 Task: Enable the option push notifications in Saved jobs.
Action: Mouse moved to (635, 84)
Screenshot: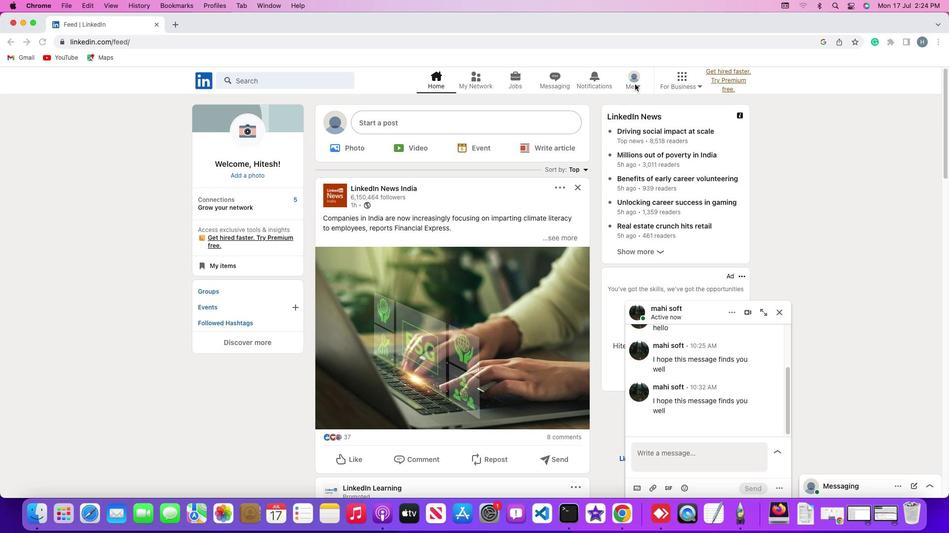 
Action: Mouse pressed left at (635, 84)
Screenshot: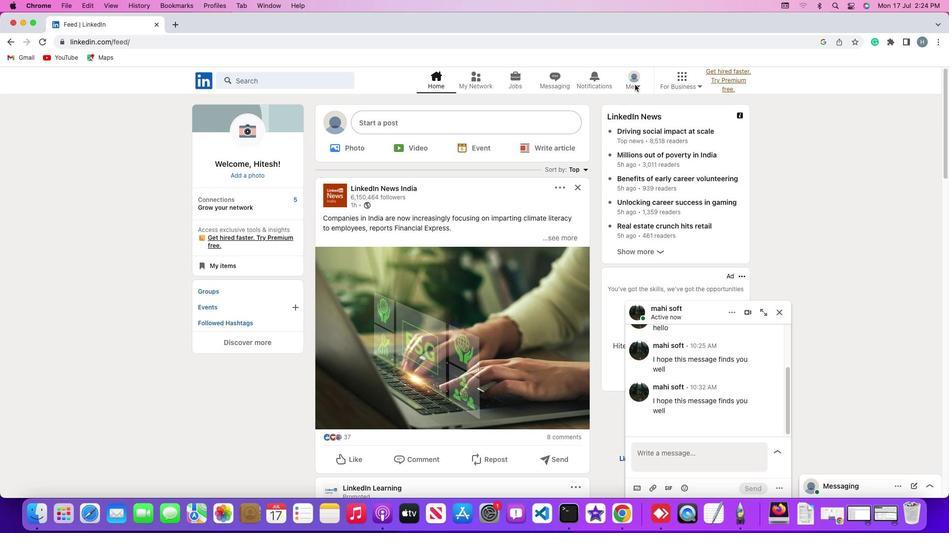 
Action: Mouse moved to (637, 84)
Screenshot: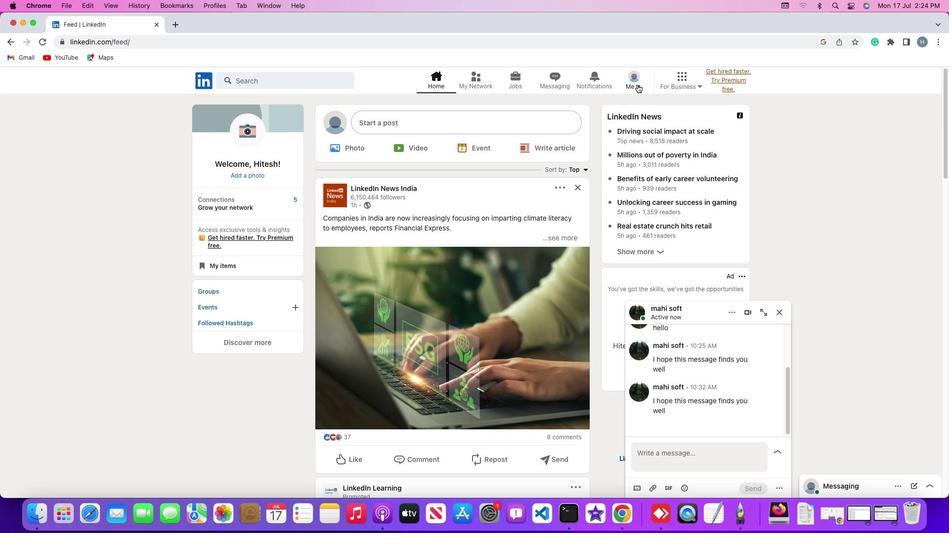 
Action: Mouse pressed left at (637, 84)
Screenshot: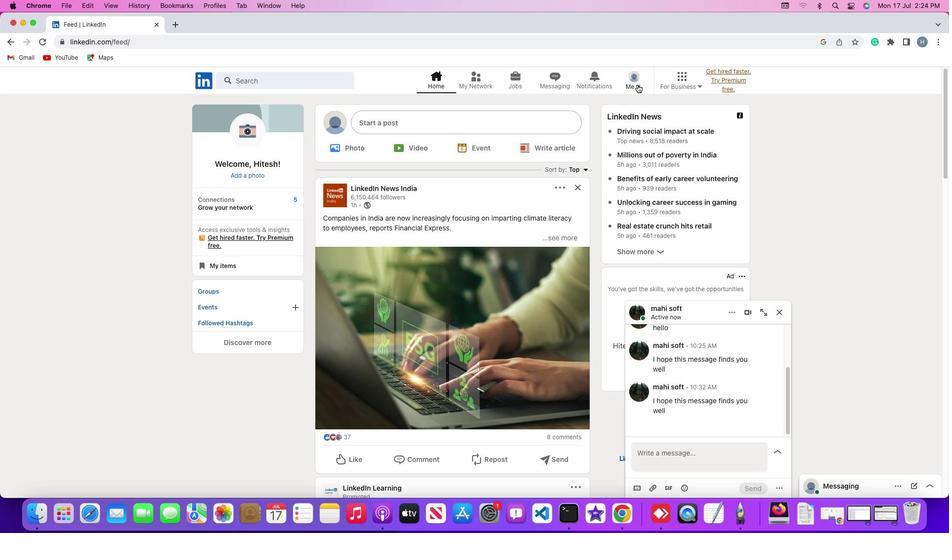 
Action: Mouse moved to (570, 192)
Screenshot: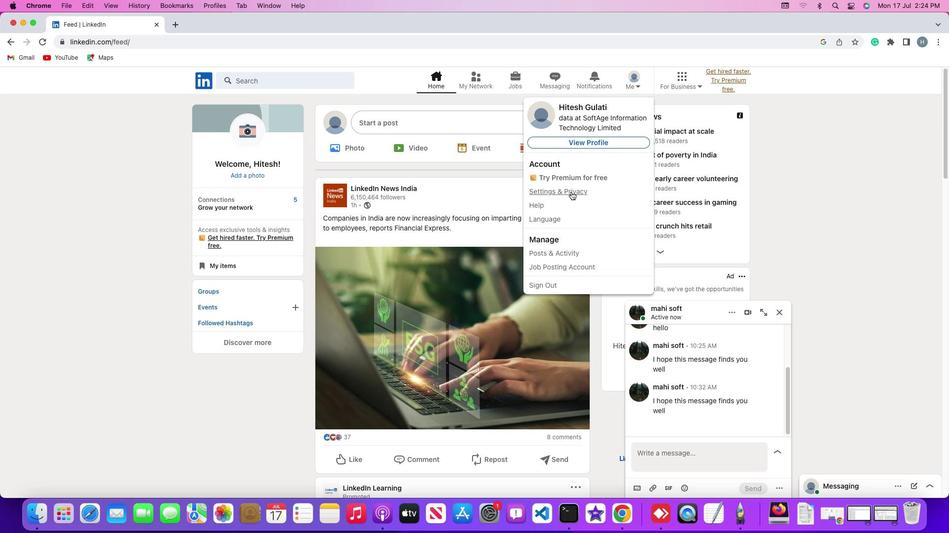 
Action: Mouse pressed left at (570, 192)
Screenshot: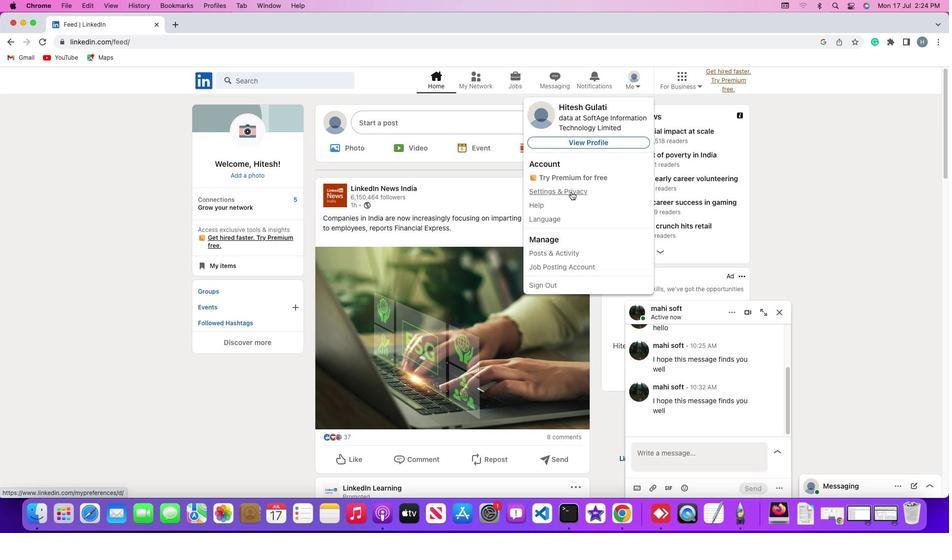 
Action: Mouse moved to (56, 333)
Screenshot: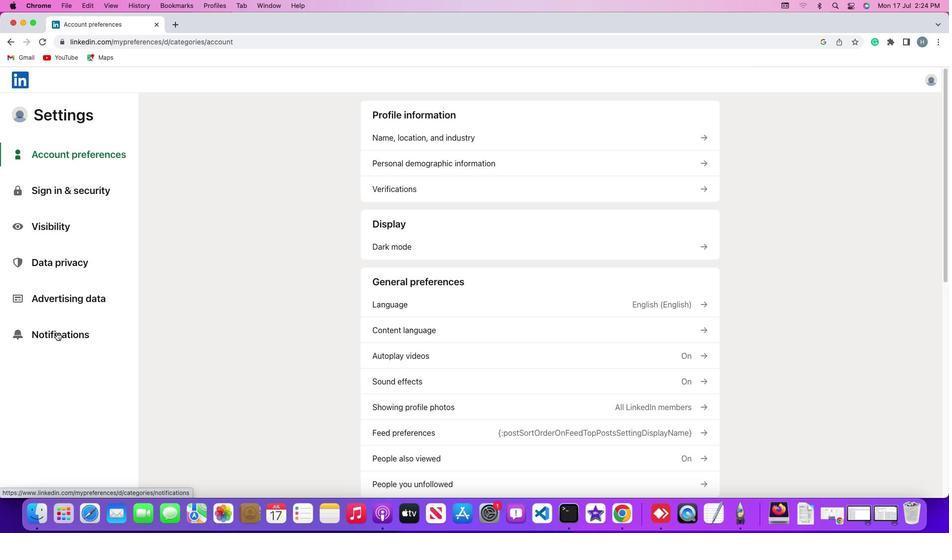 
Action: Mouse pressed left at (56, 333)
Screenshot: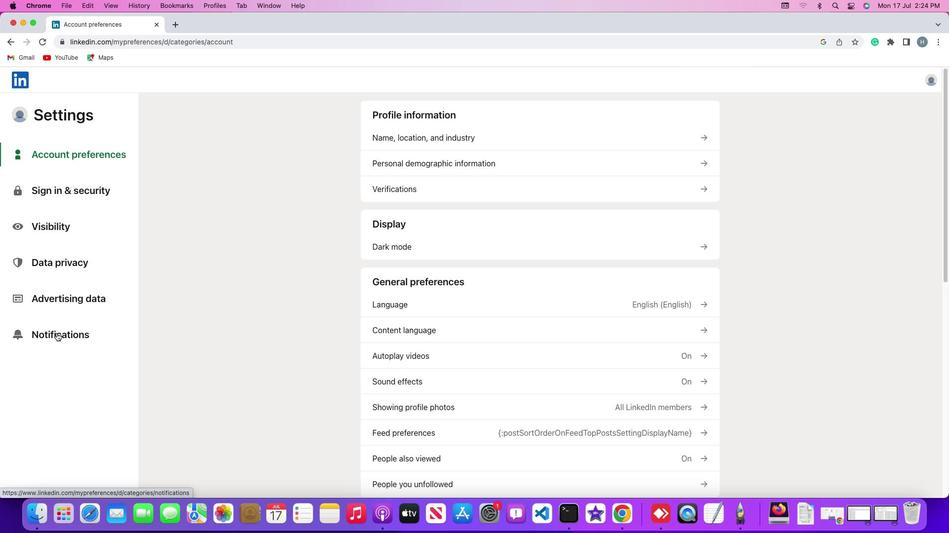 
Action: Mouse moved to (460, 138)
Screenshot: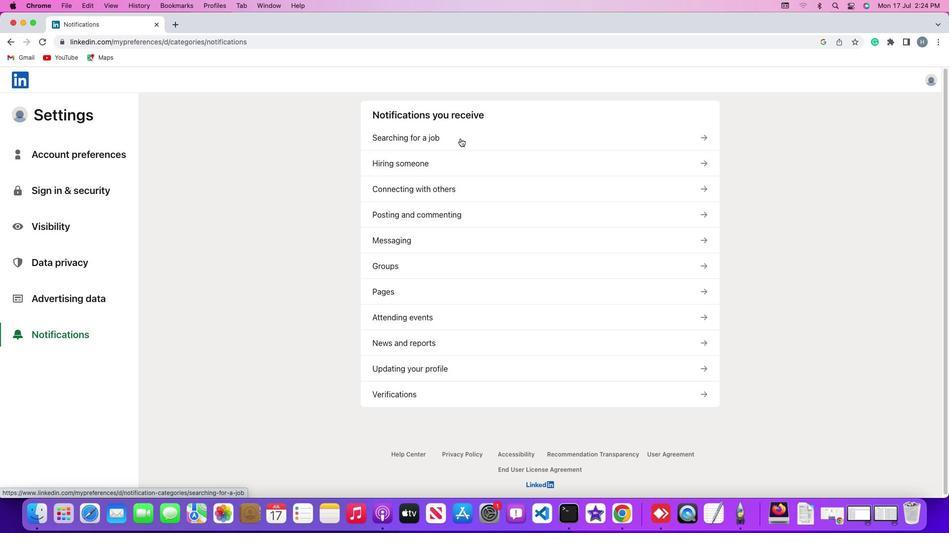 
Action: Mouse pressed left at (460, 138)
Screenshot: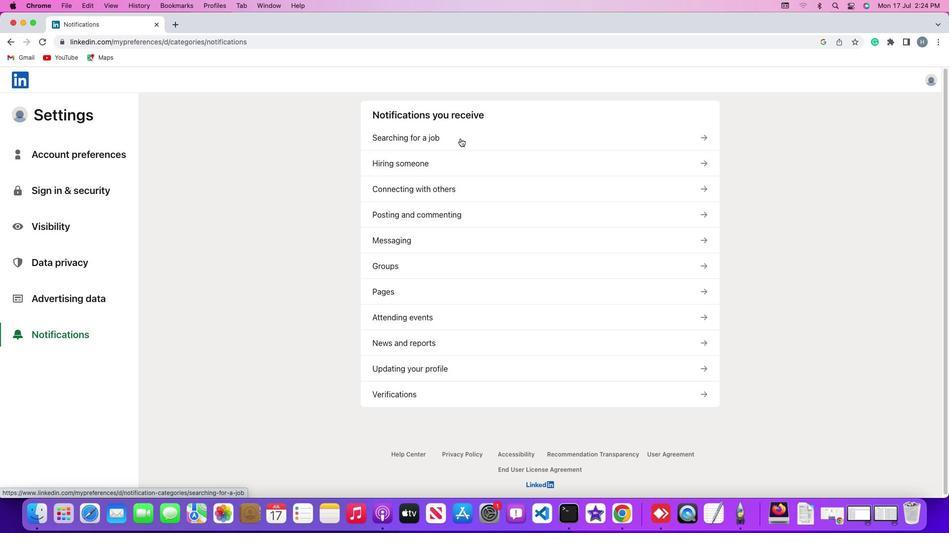 
Action: Mouse moved to (451, 211)
Screenshot: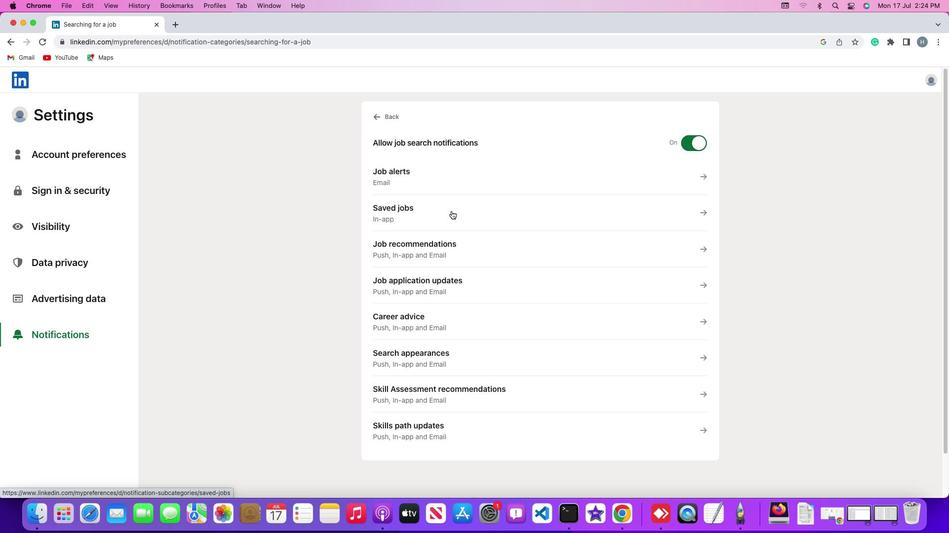 
Action: Mouse pressed left at (451, 211)
Screenshot: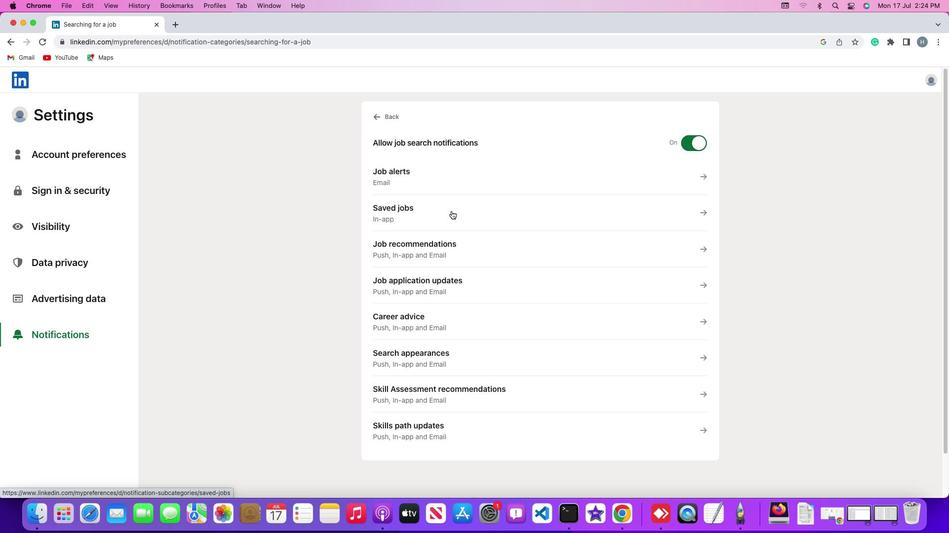 
Action: Mouse moved to (692, 239)
Screenshot: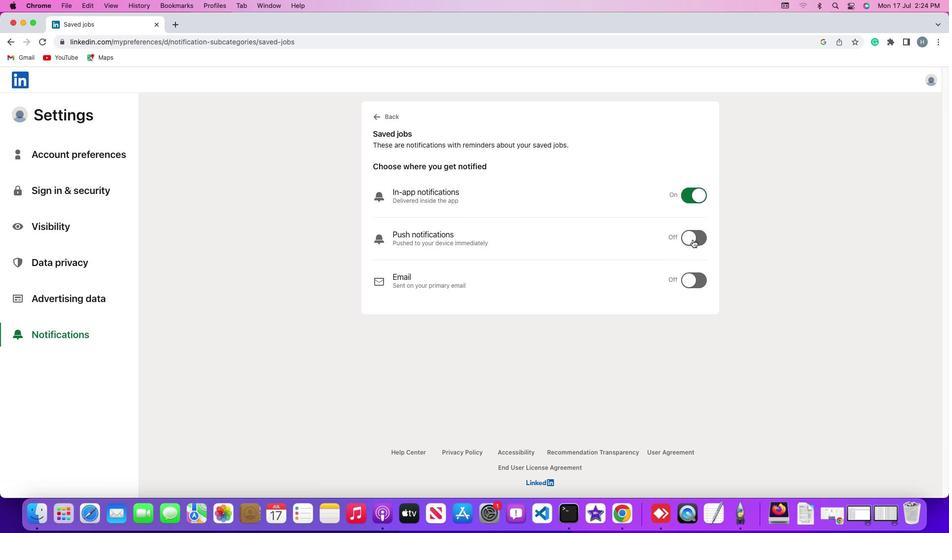 
Action: Mouse pressed left at (692, 239)
Screenshot: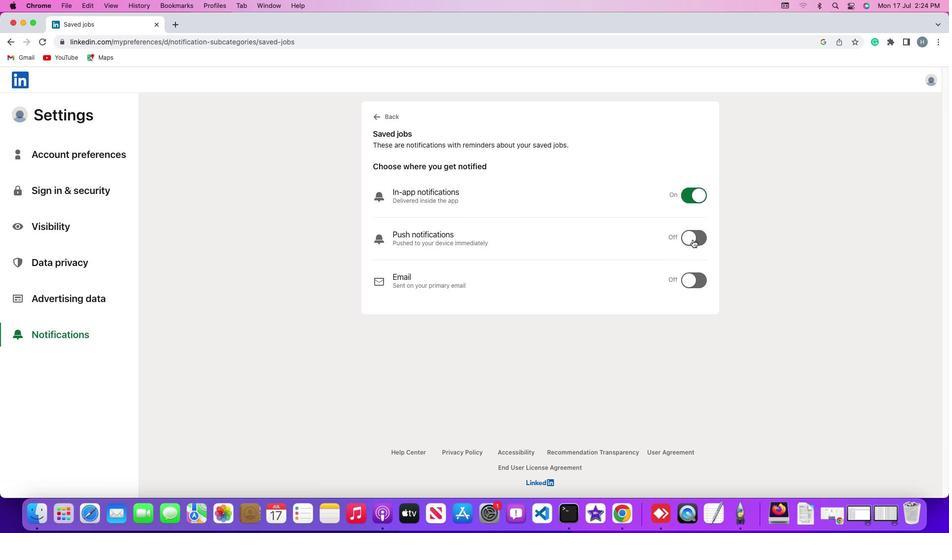 
Action: Mouse moved to (729, 259)
Screenshot: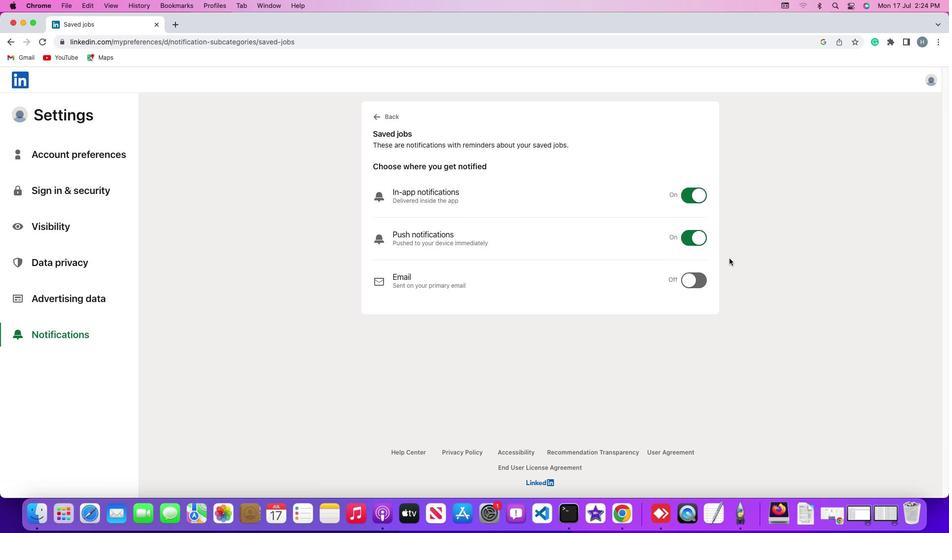 
